 Task: Create a sub task Design and Implement Solution for the task  Develop a new online marketplace for freelance services in the project AgileHarbor , assign it to team member softage.5@softage.net and update the status of the sub task to  At Risk , set the priority of the sub task to Medium
Action: Mouse moved to (70, 476)
Screenshot: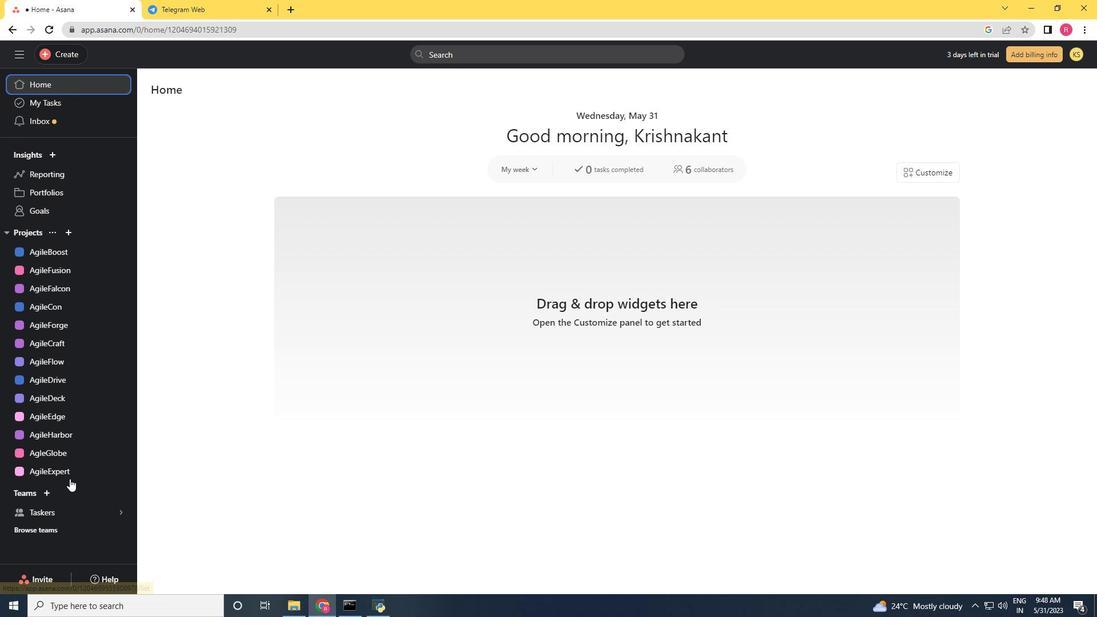
Action: Mouse pressed left at (70, 476)
Screenshot: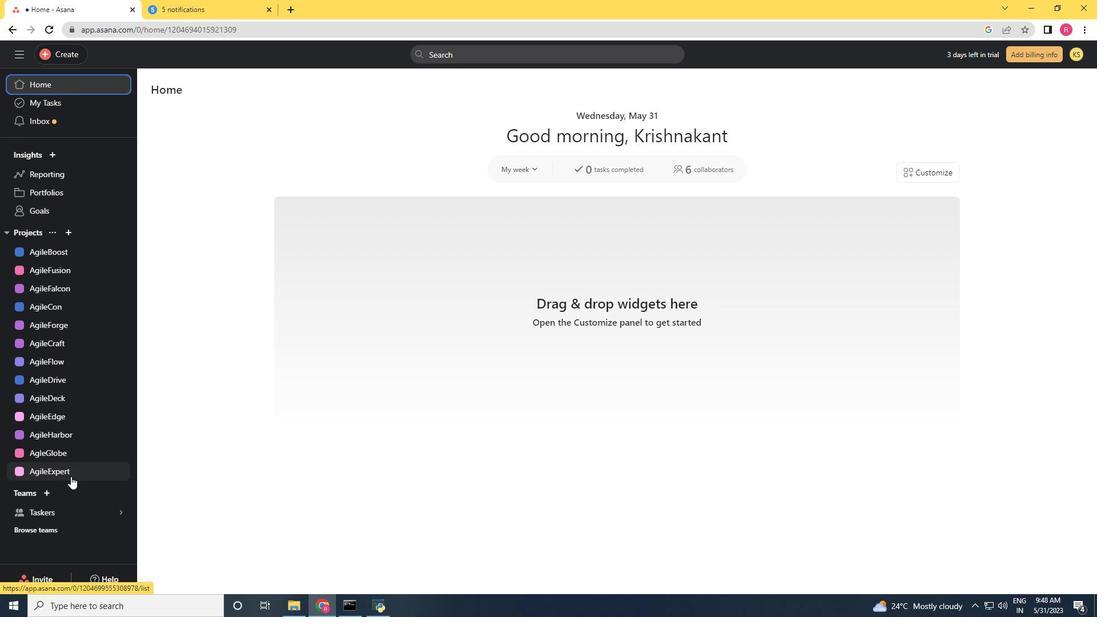 
Action: Mouse moved to (350, 401)
Screenshot: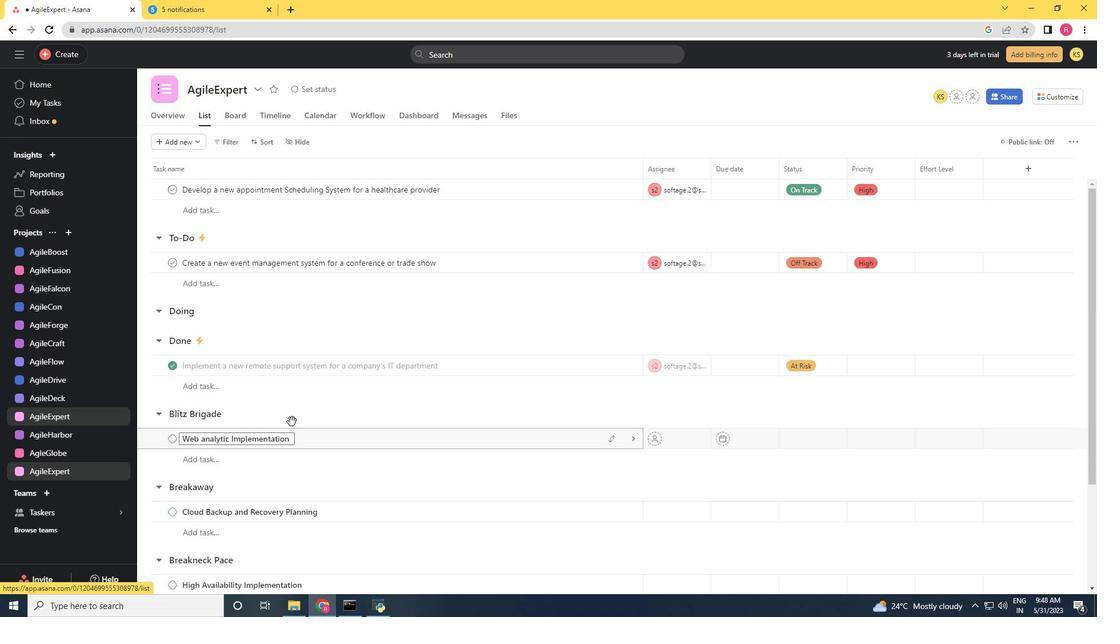 
Action: Mouse scrolled (350, 401) with delta (0, 0)
Screenshot: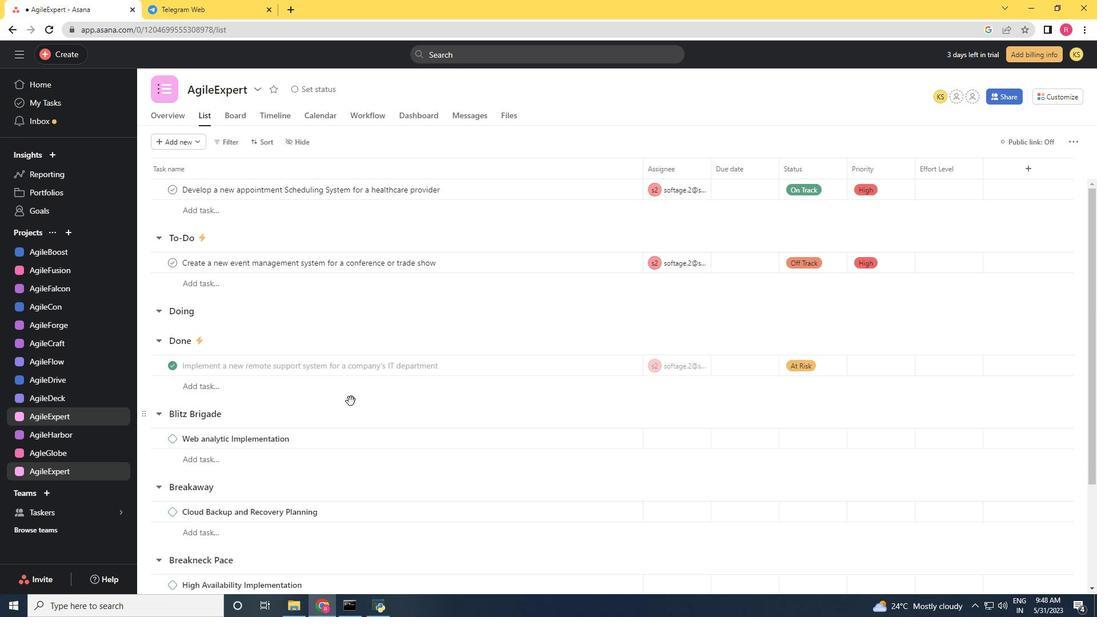 
Action: Mouse moved to (68, 430)
Screenshot: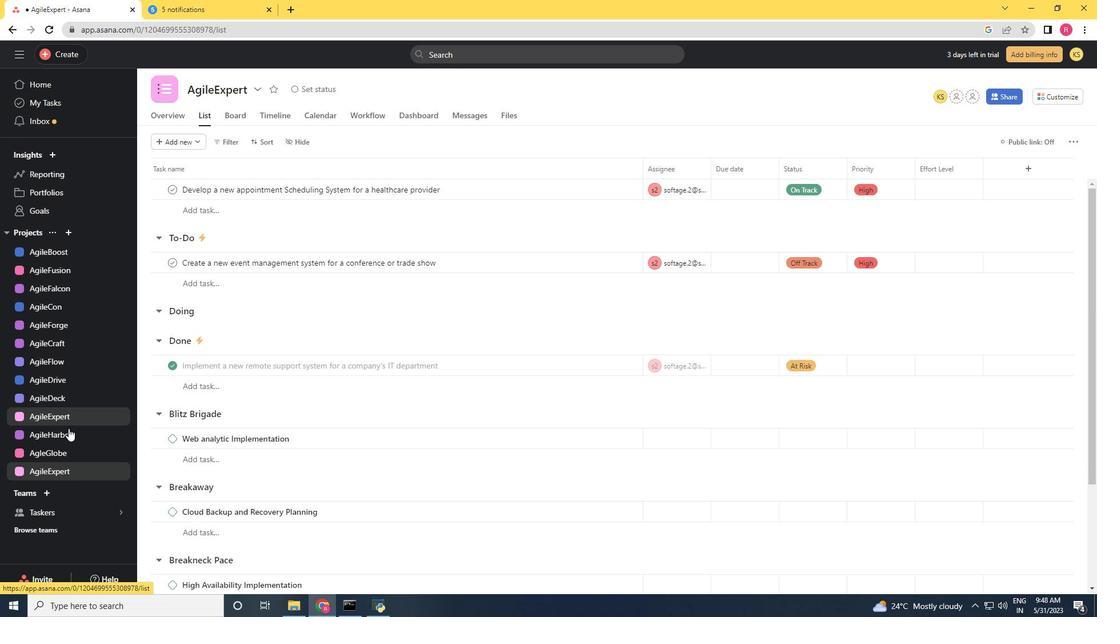
Action: Mouse pressed left at (68, 430)
Screenshot: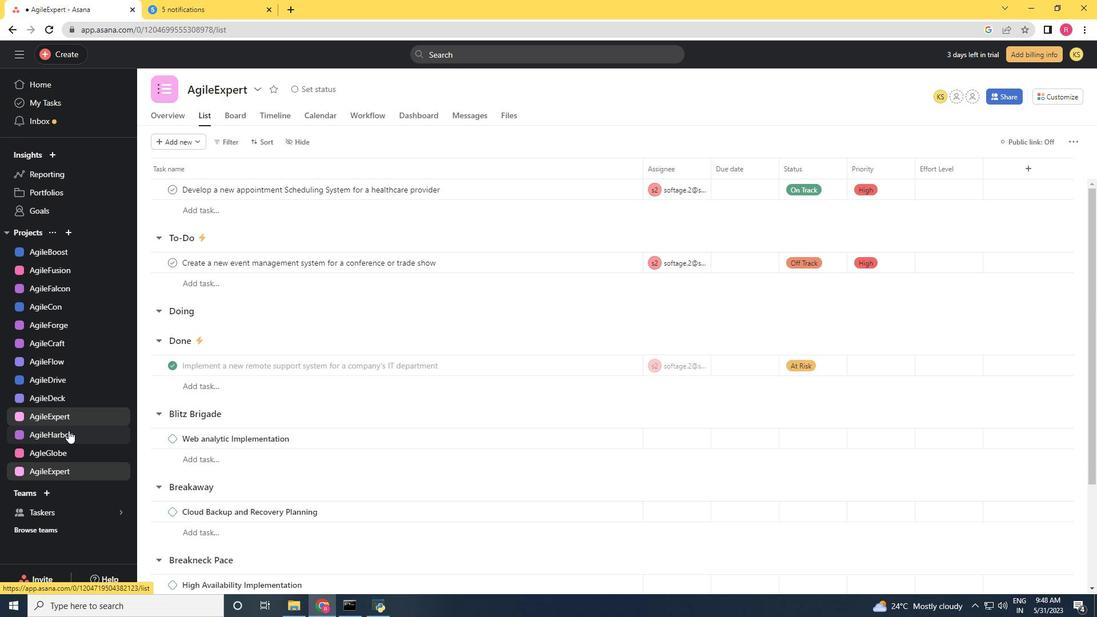 
Action: Mouse moved to (321, 423)
Screenshot: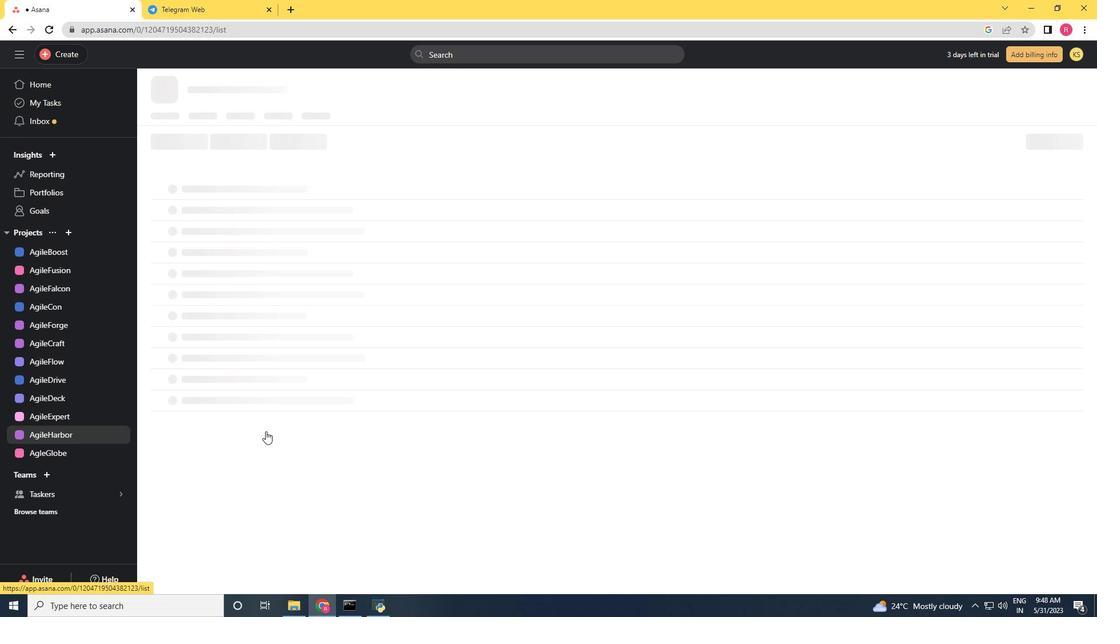 
Action: Mouse scrolled (321, 424) with delta (0, 0)
Screenshot: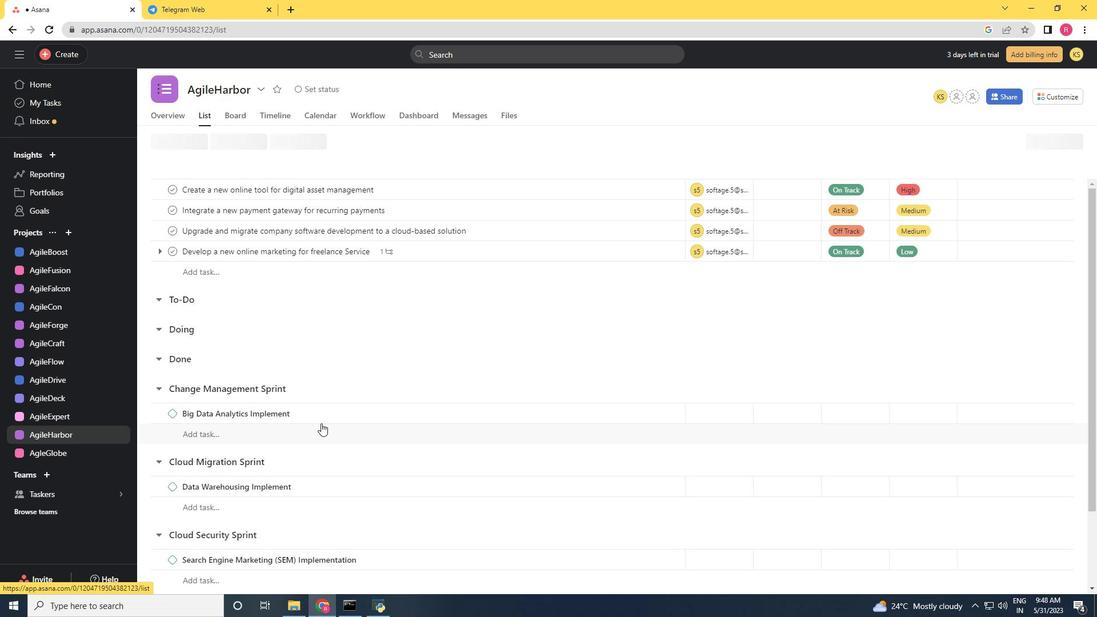 
Action: Mouse scrolled (321, 424) with delta (0, 0)
Screenshot: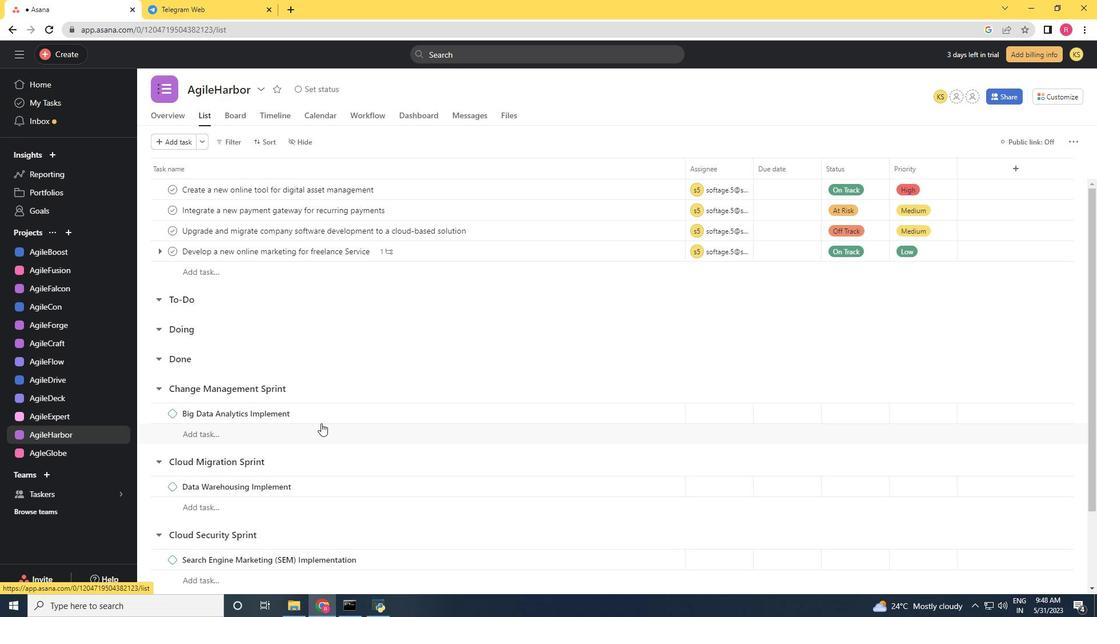 
Action: Mouse scrolled (321, 424) with delta (0, 0)
Screenshot: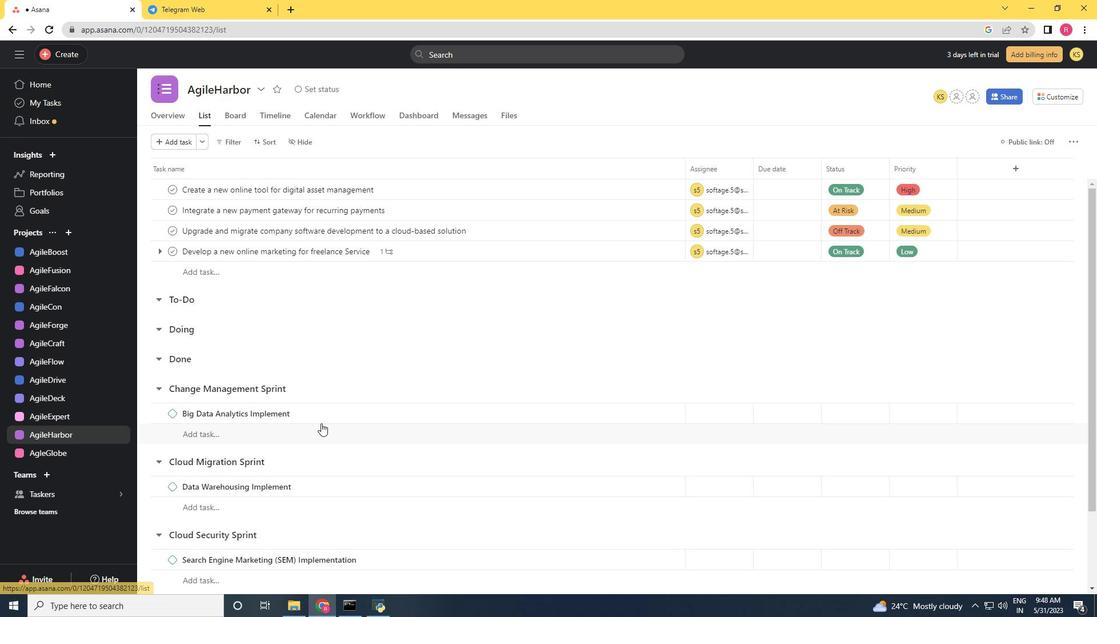 
Action: Mouse scrolled (321, 424) with delta (0, 0)
Screenshot: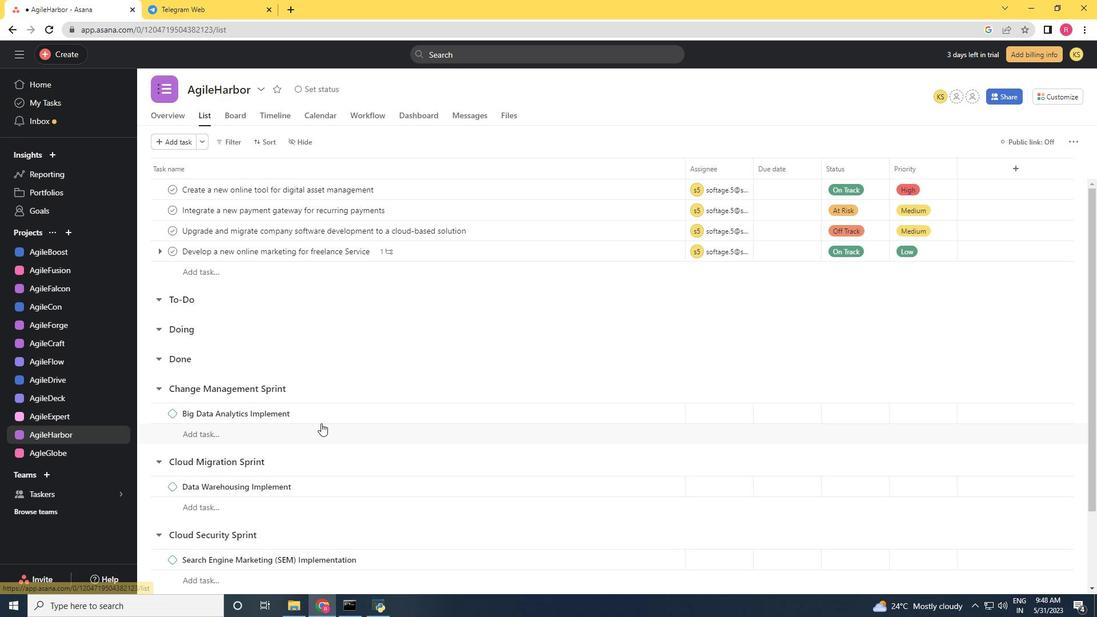 
Action: Mouse moved to (493, 255)
Screenshot: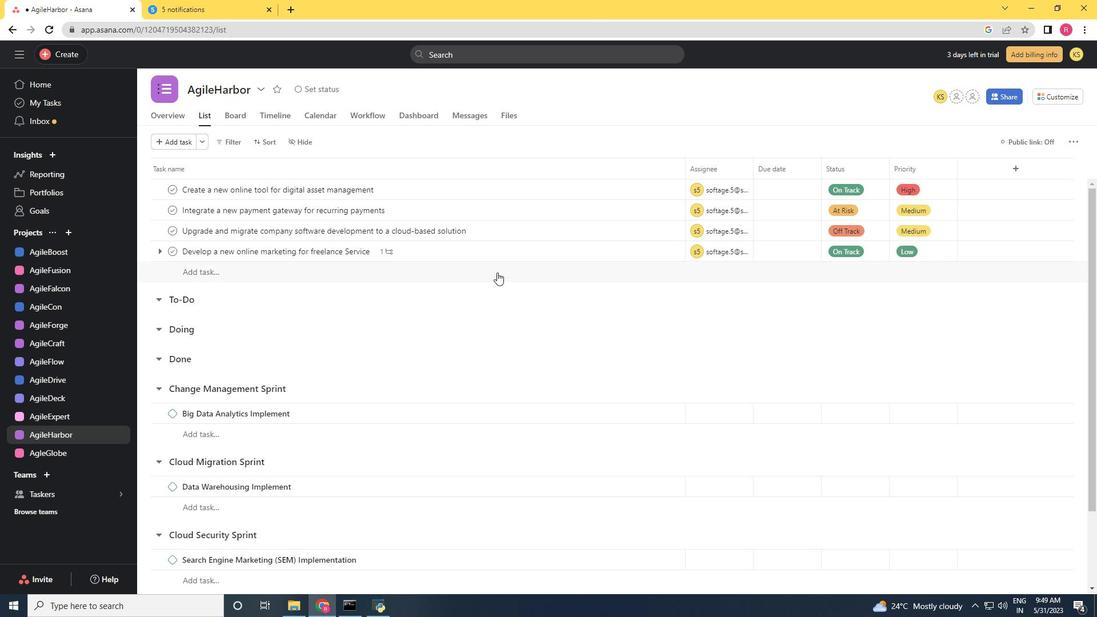 
Action: Mouse pressed left at (493, 255)
Screenshot: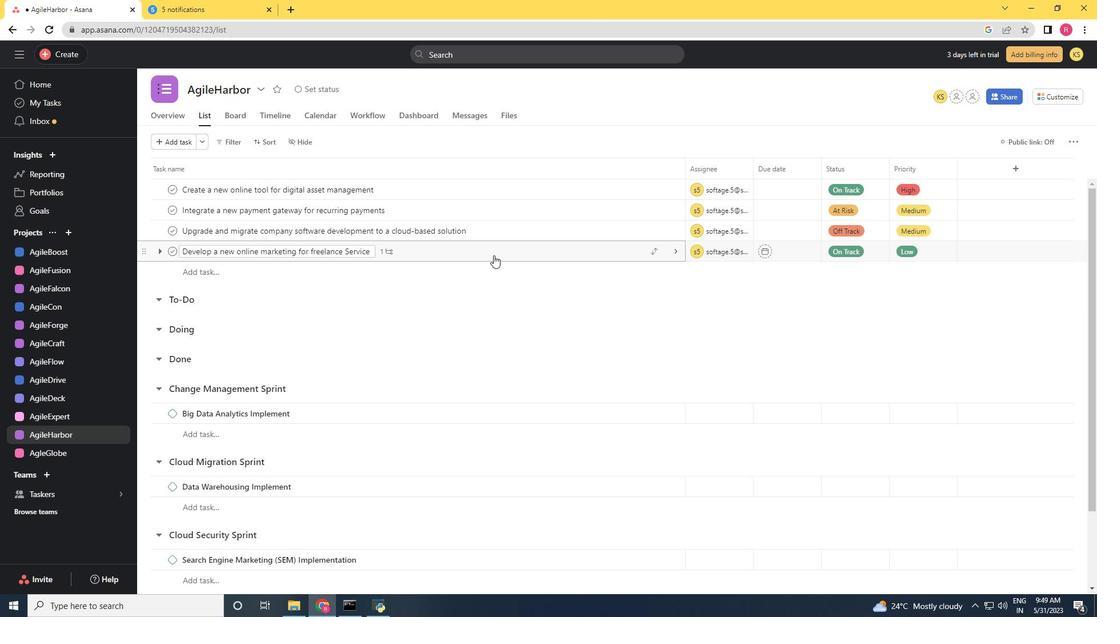 
Action: Mouse moved to (801, 302)
Screenshot: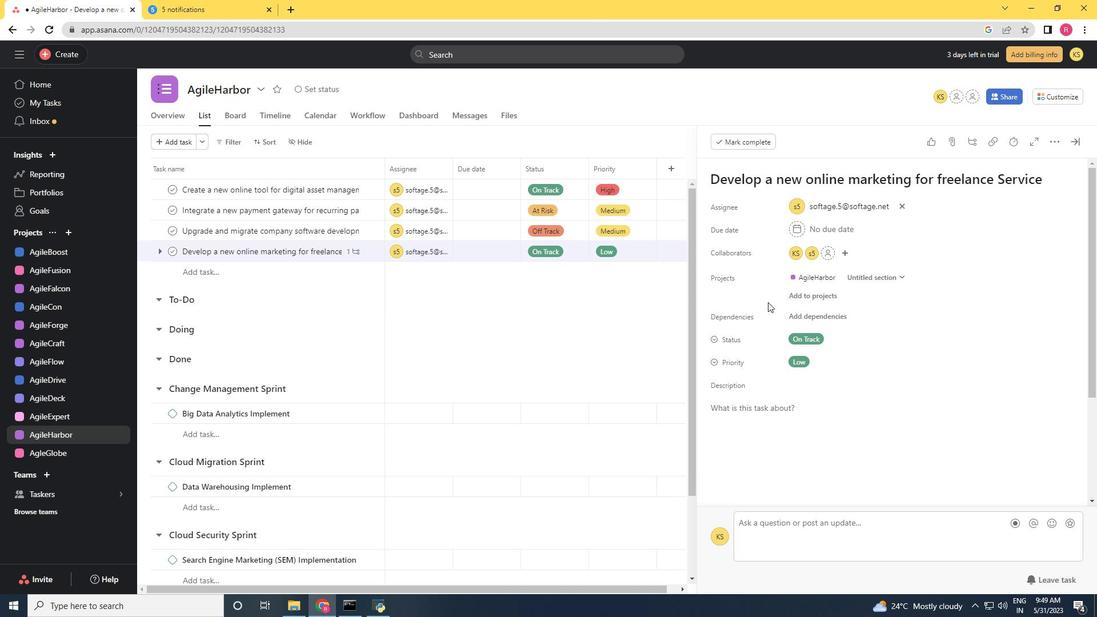 
Action: Mouse scrolled (801, 301) with delta (0, 0)
Screenshot: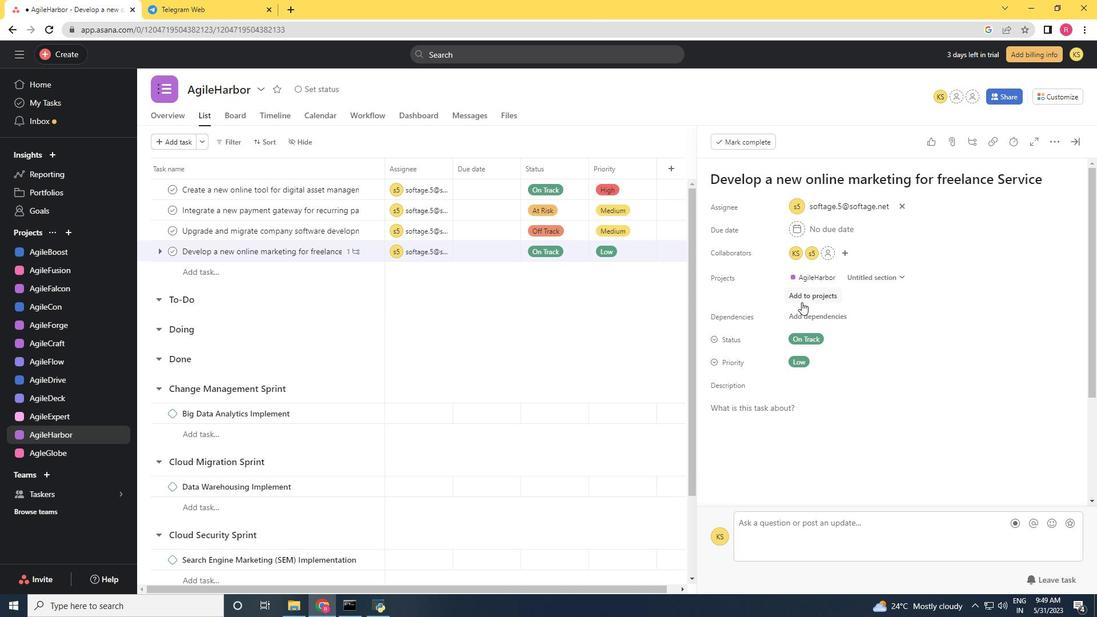 
Action: Mouse scrolled (801, 301) with delta (0, 0)
Screenshot: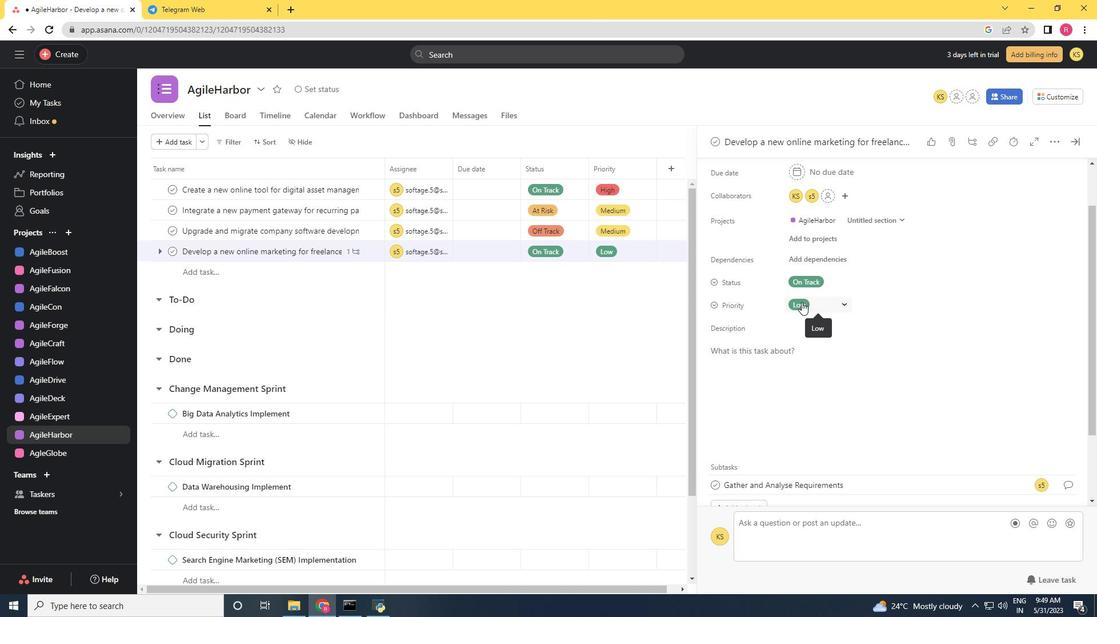 
Action: Mouse scrolled (801, 301) with delta (0, 0)
Screenshot: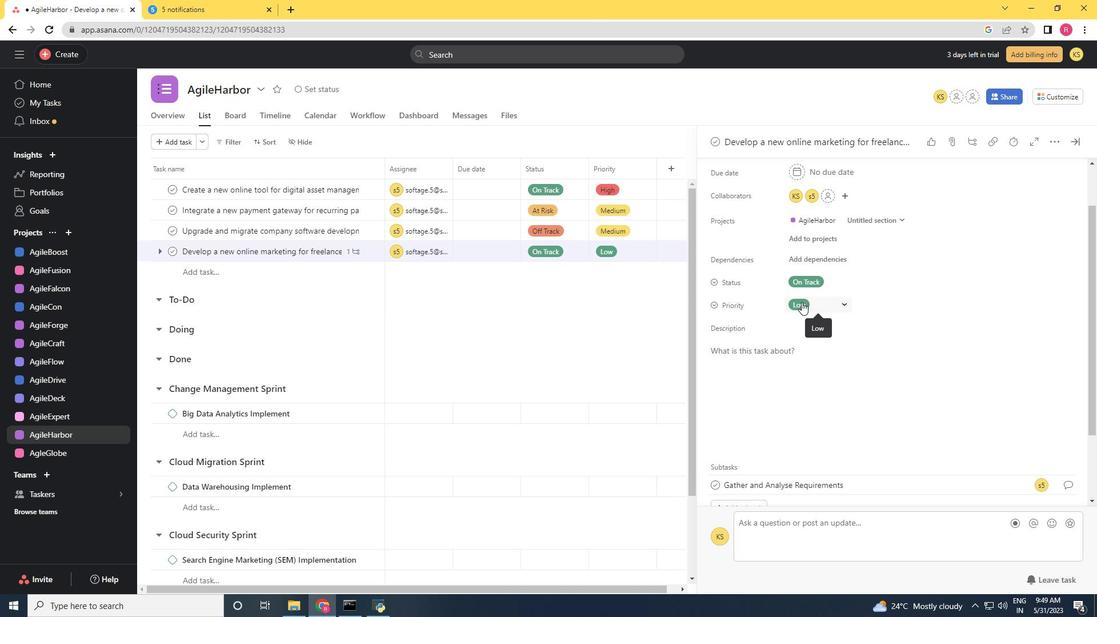 
Action: Mouse scrolled (801, 301) with delta (0, 0)
Screenshot: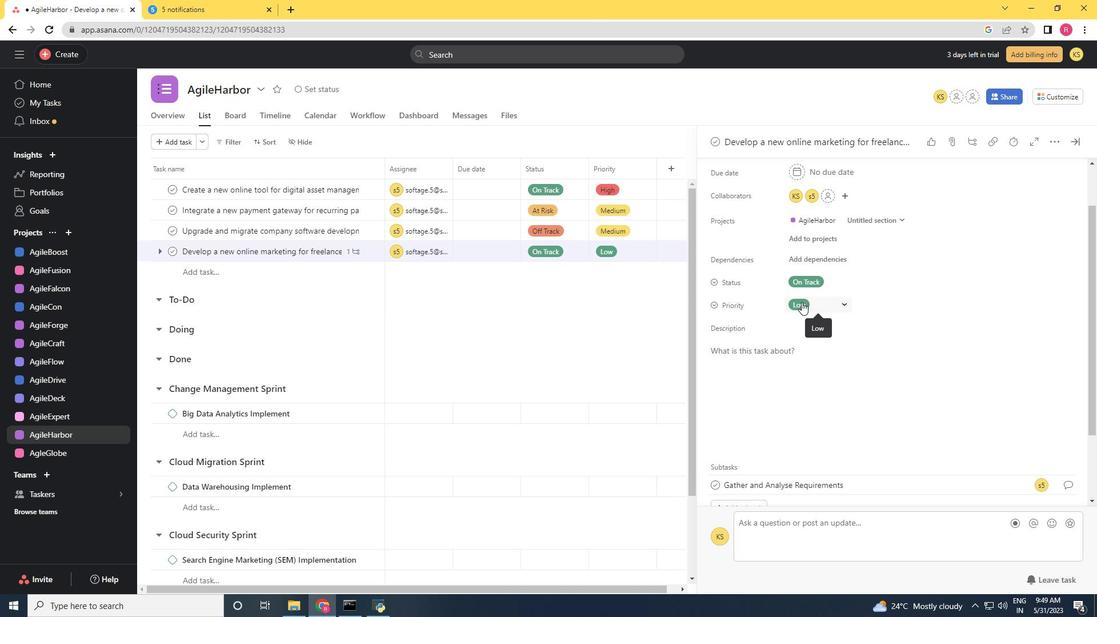 
Action: Mouse scrolled (801, 301) with delta (0, 0)
Screenshot: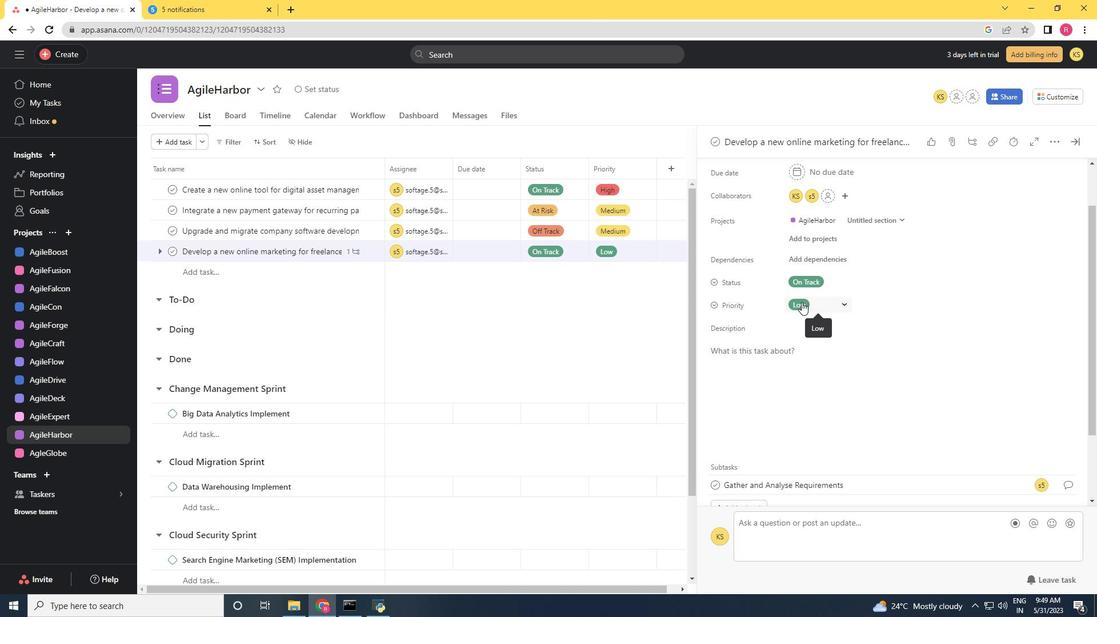 
Action: Mouse moved to (761, 414)
Screenshot: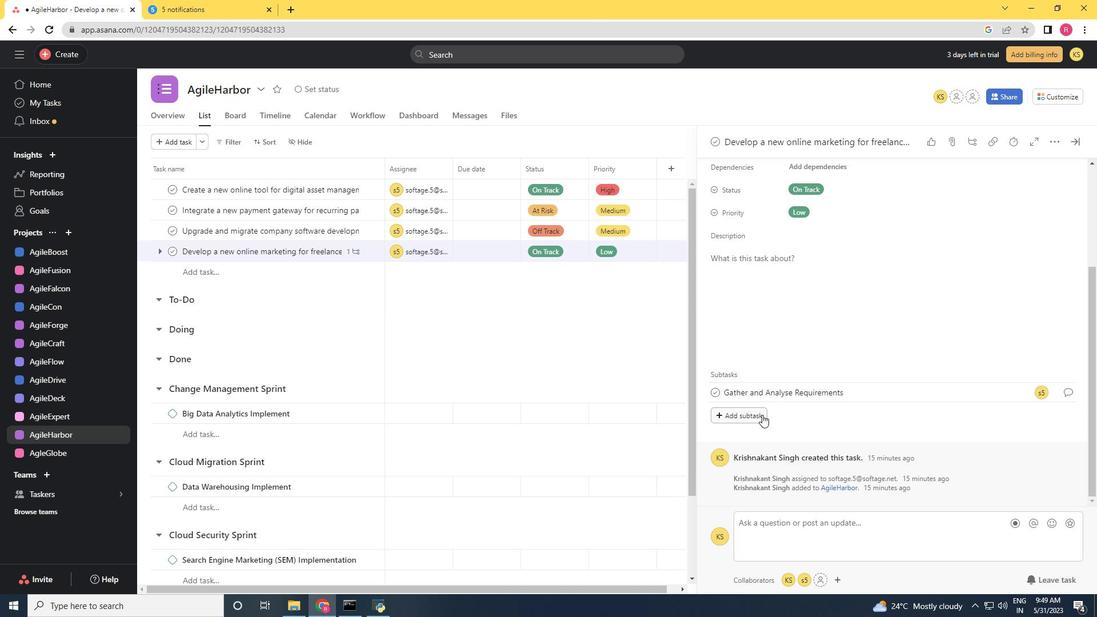 
Action: Mouse pressed left at (761, 414)
Screenshot: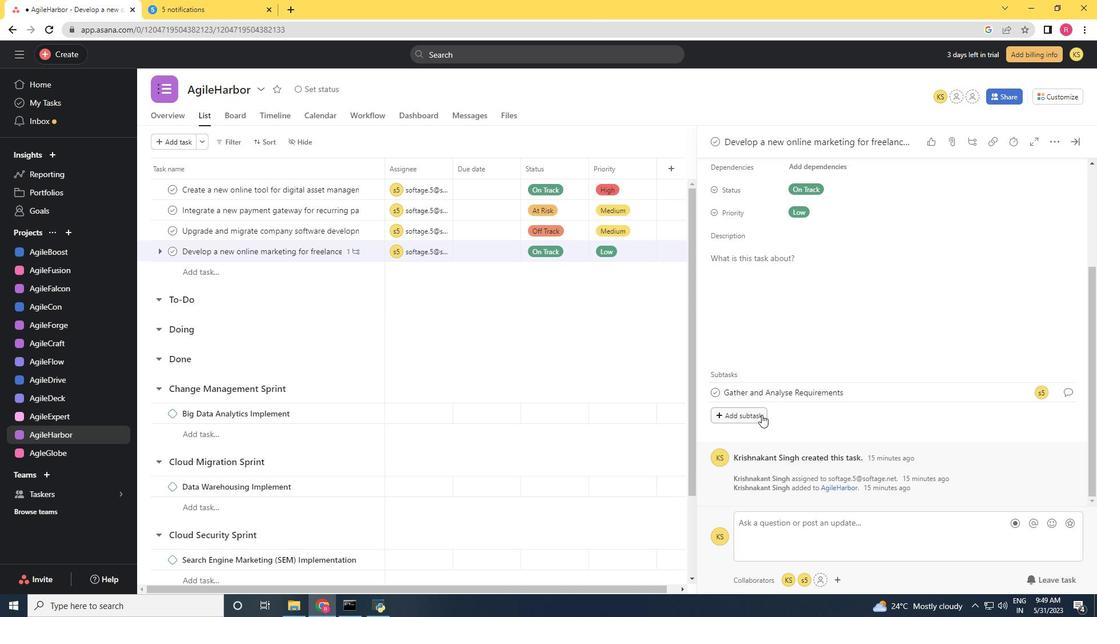
Action: Mouse moved to (760, 414)
Screenshot: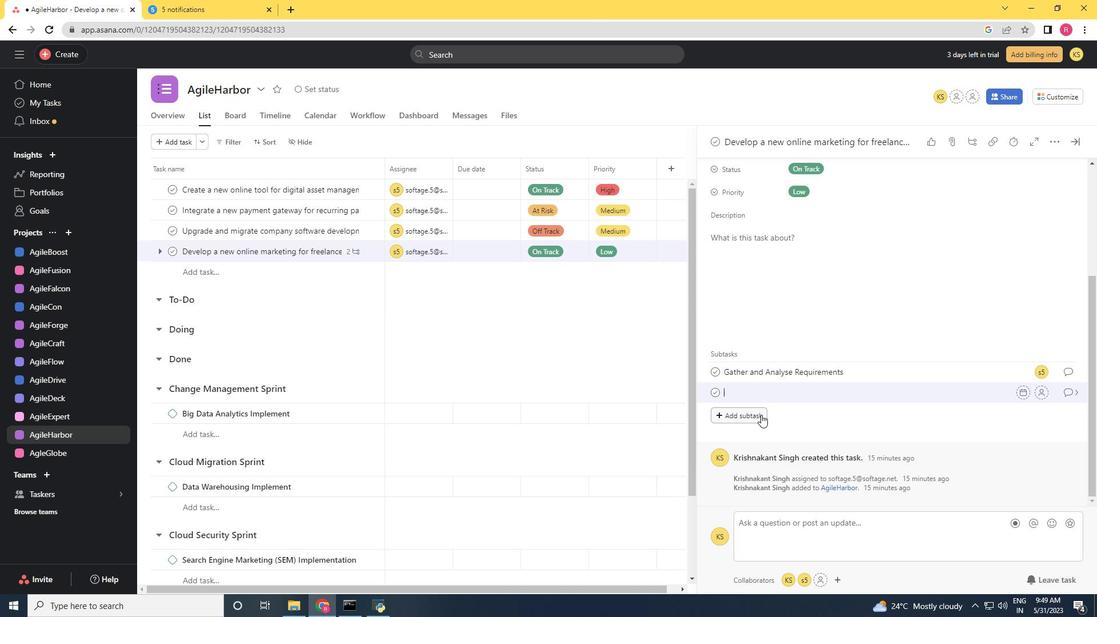 
Action: Key pressed <Key.shift>Design<Key.space><Key.shift><Key.shift><Key.shift><Key.shift>And<Key.space><Key.shift><Key.shift><Key.shift><Key.shift><Key.shift><Key.shift><Key.shift><Key.shift><Key.shift><Key.shift><Key.shift><Key.shift><Key.shift><Key.shift><Key.shift><Key.shift><Key.shift><Key.shift><Key.shift><Key.shift>Implement<Key.space><Key.shift>Solution
Screenshot: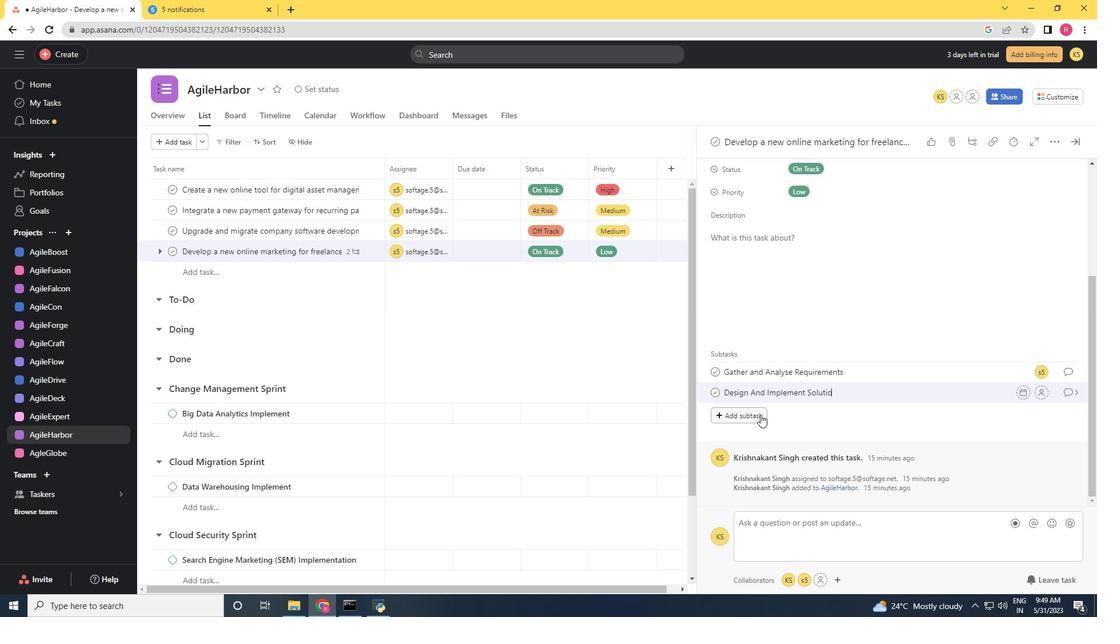 
Action: Mouse moved to (1041, 389)
Screenshot: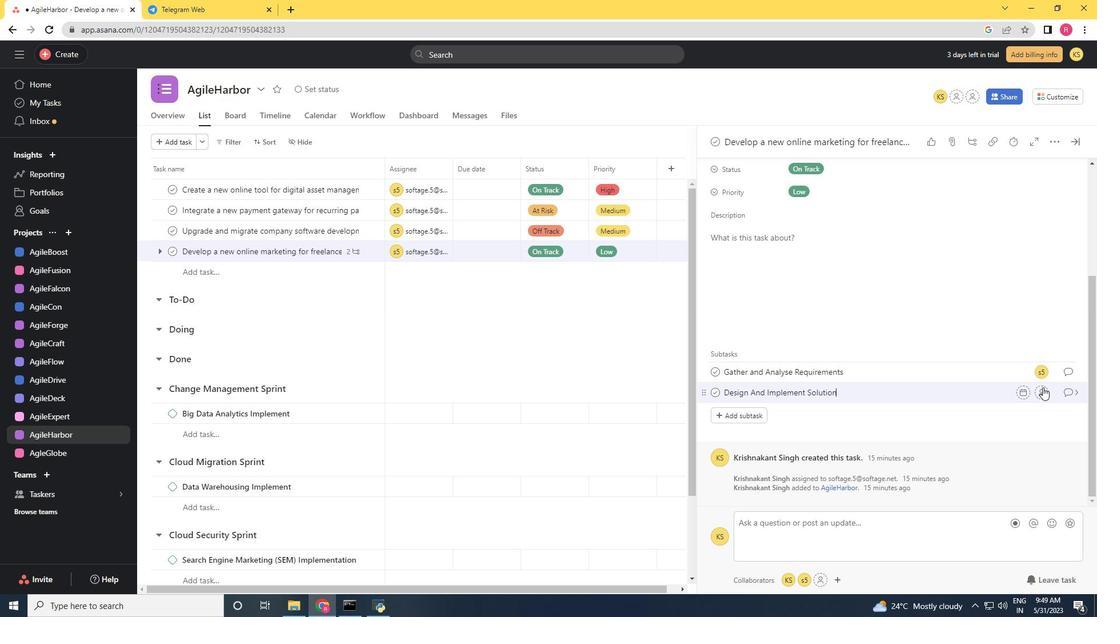 
Action: Mouse pressed left at (1041, 389)
Screenshot: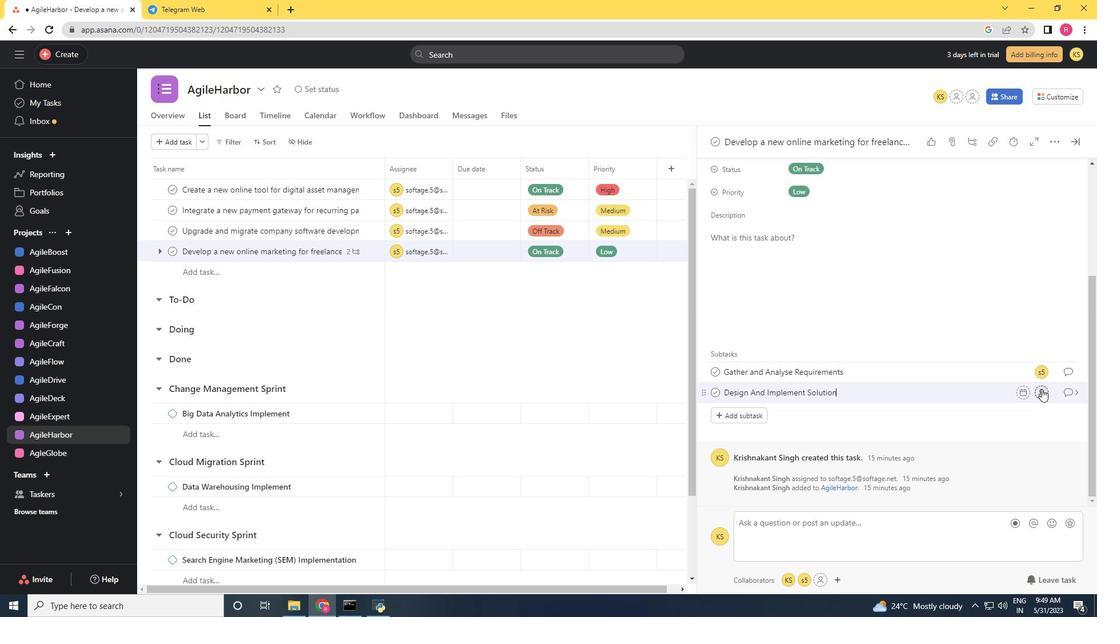 
Action: Key pressed softage.5<Key.shift>@softage.net
Screenshot: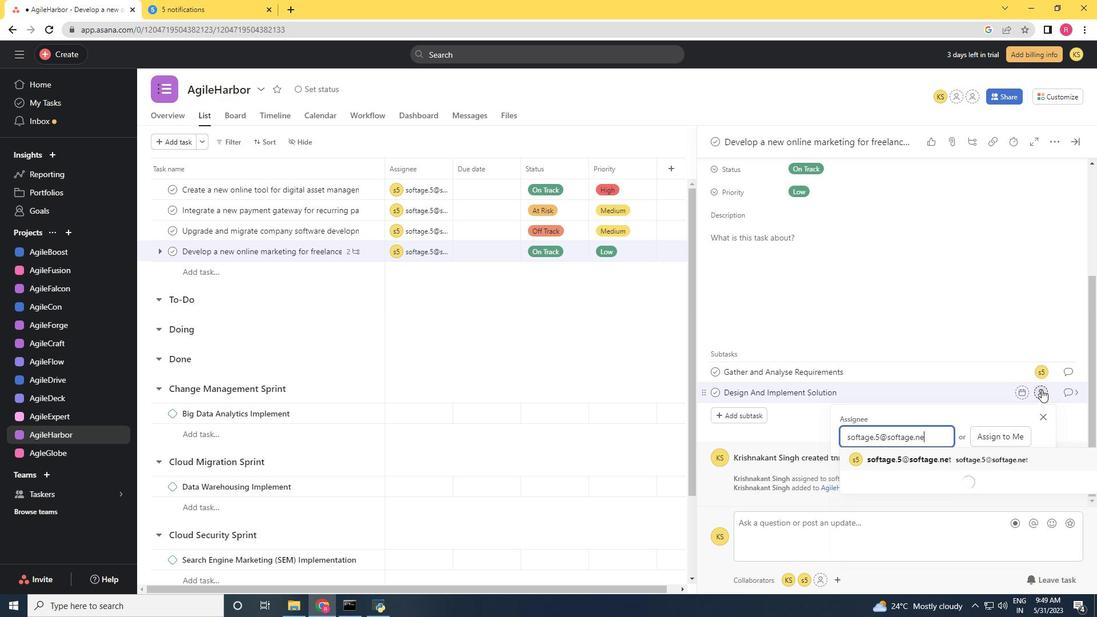 
Action: Mouse moved to (996, 456)
Screenshot: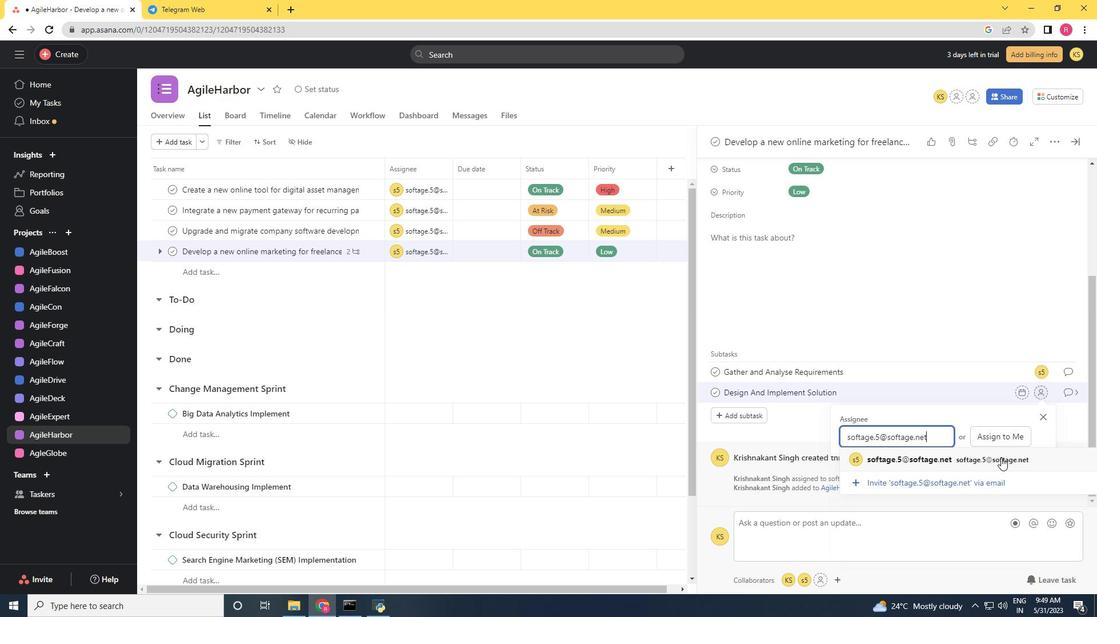 
Action: Mouse pressed left at (996, 456)
Screenshot: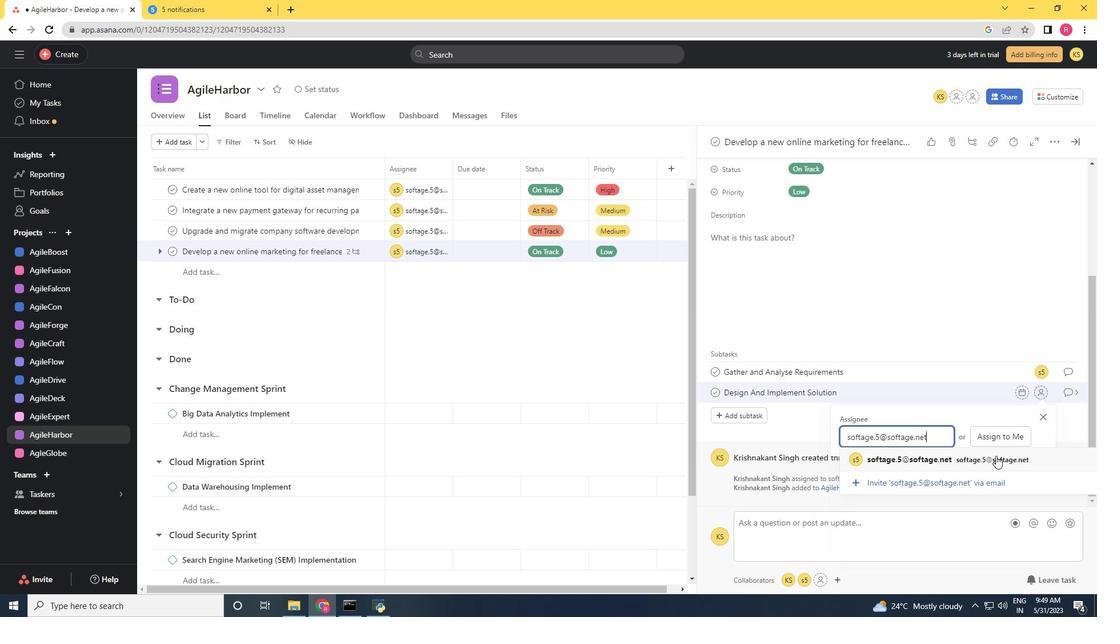 
Action: Mouse moved to (1073, 394)
Screenshot: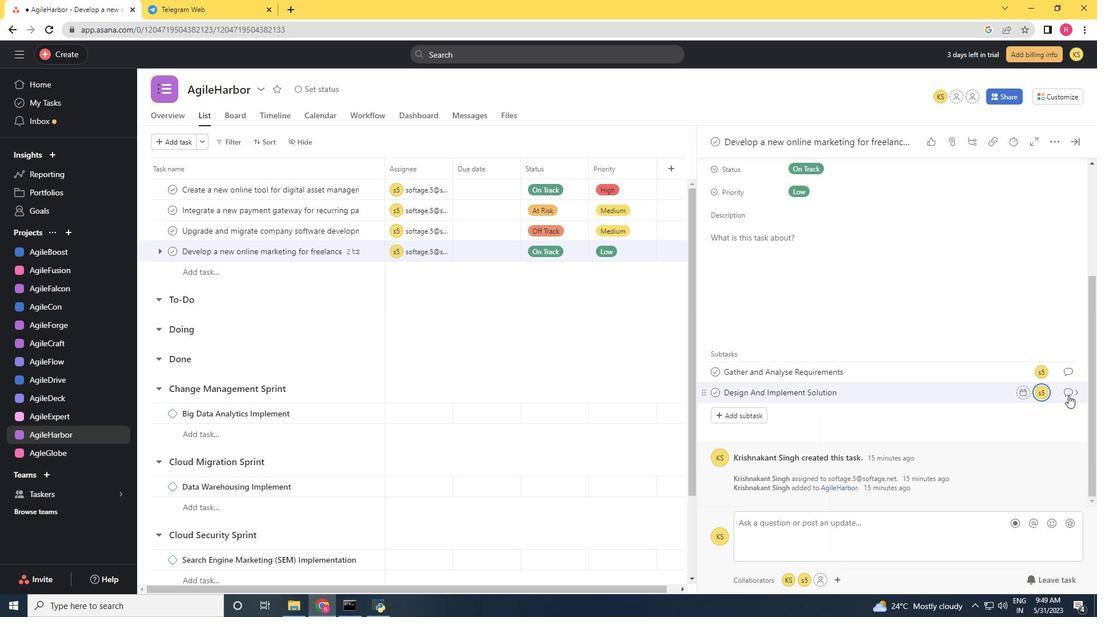 
Action: Mouse pressed left at (1073, 394)
Screenshot: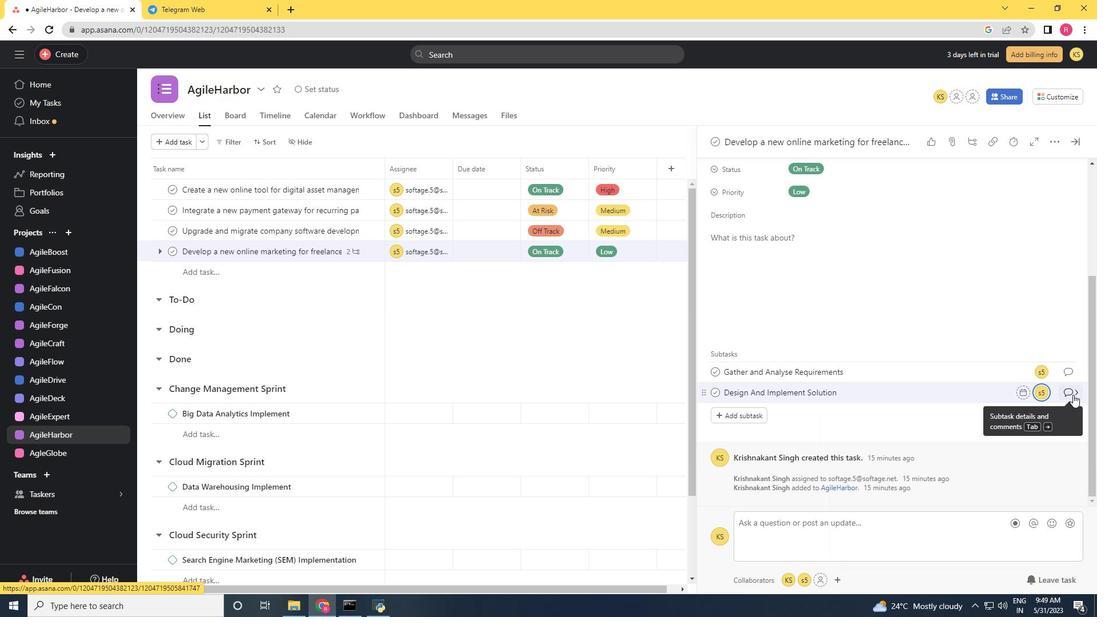 
Action: Mouse moved to (746, 328)
Screenshot: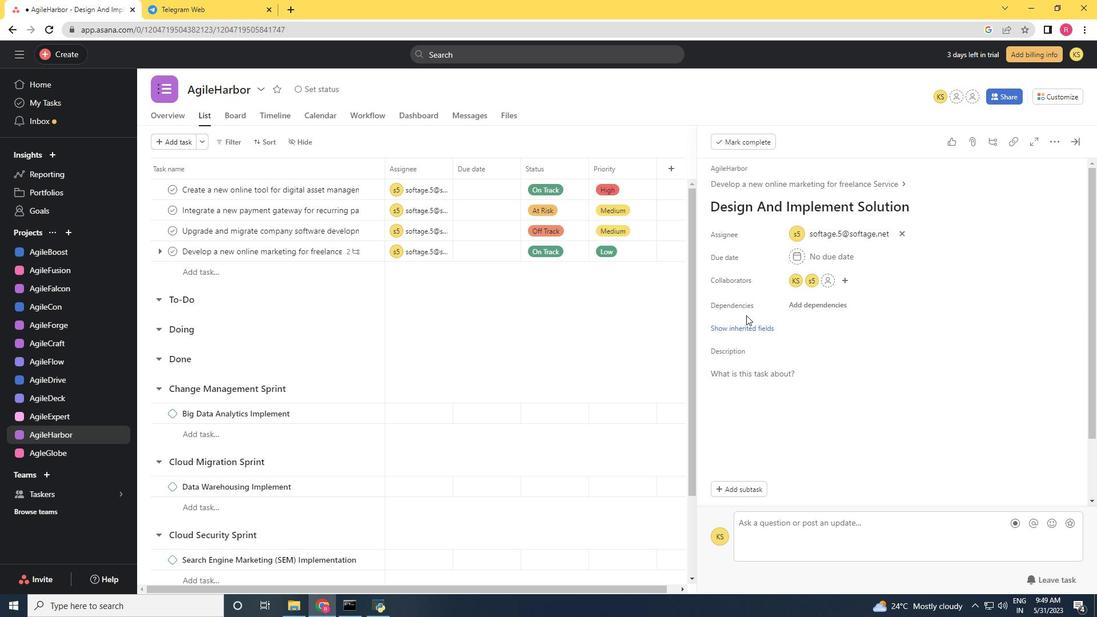 
Action: Mouse pressed left at (746, 328)
Screenshot: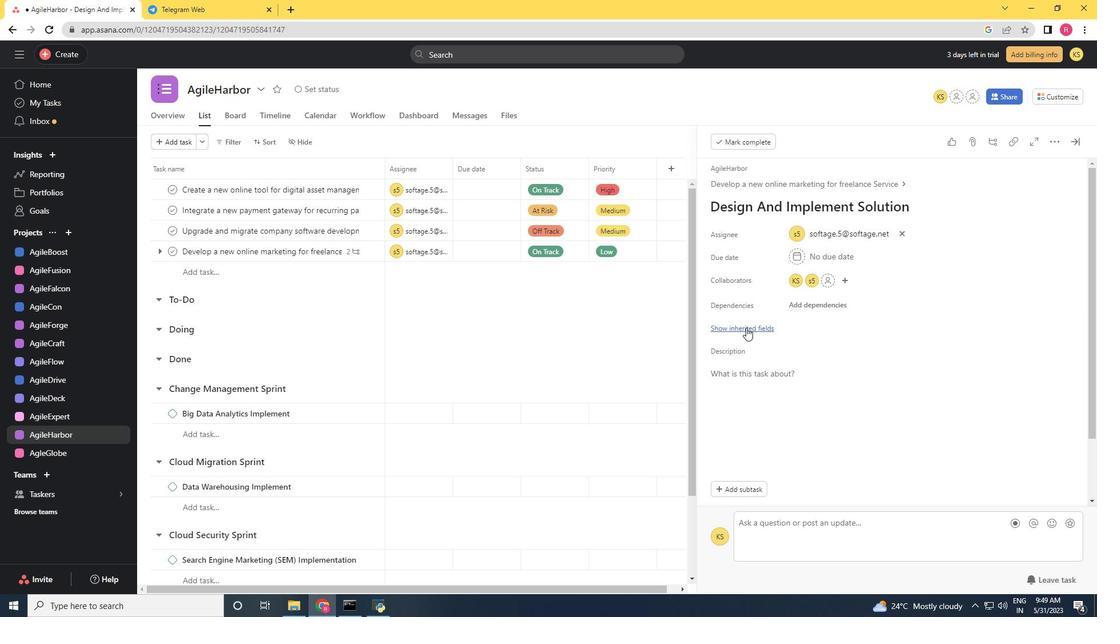 
Action: Mouse moved to (792, 353)
Screenshot: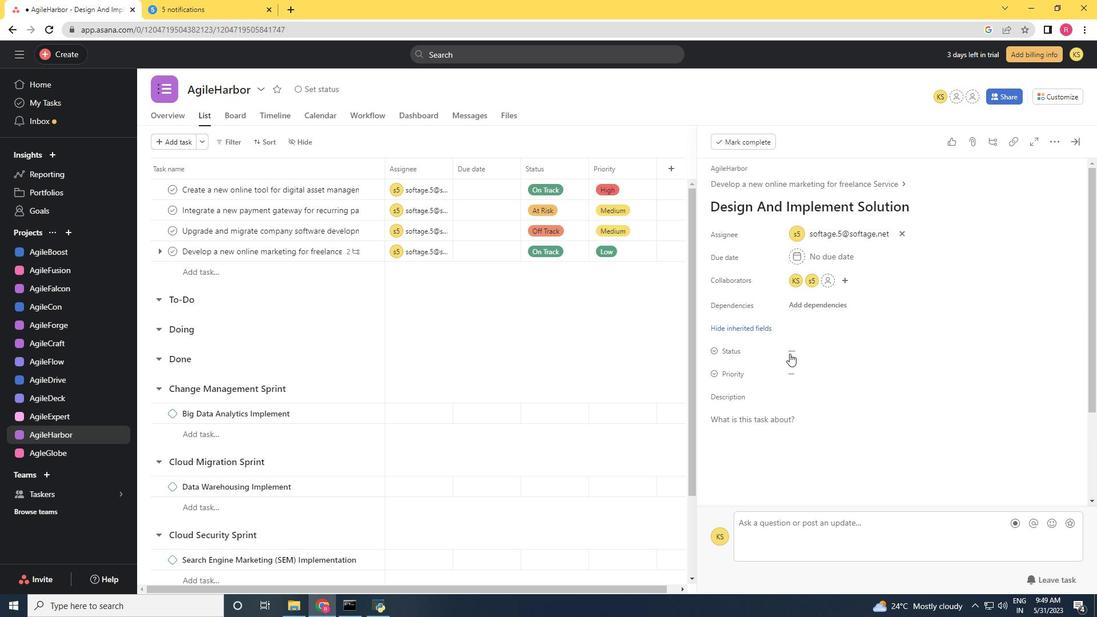 
Action: Mouse pressed left at (792, 353)
Screenshot: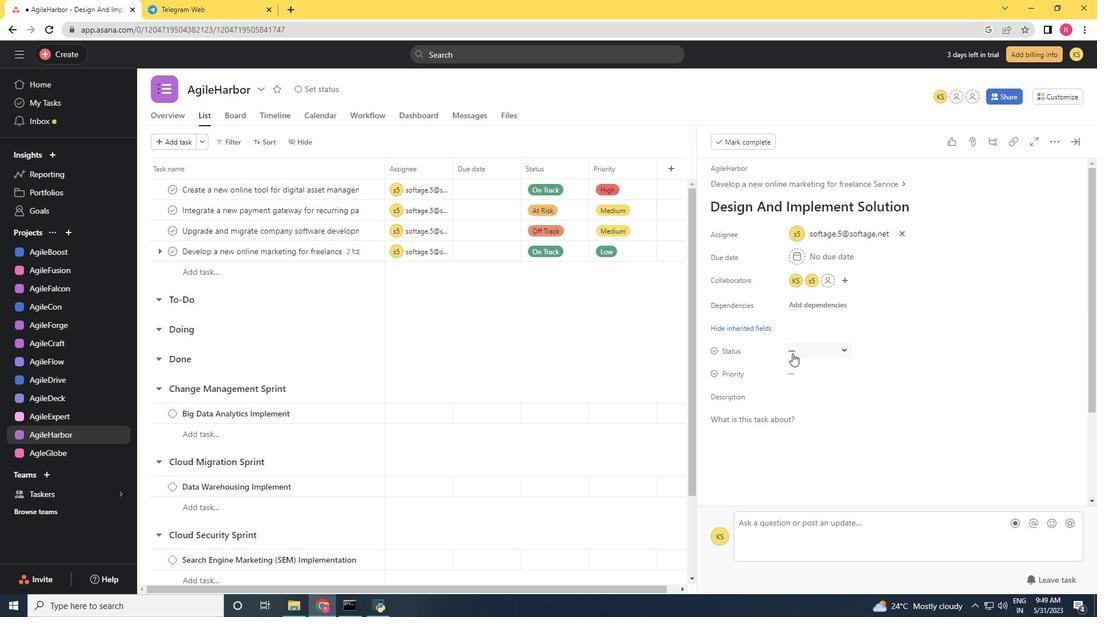 
Action: Mouse moved to (832, 427)
Screenshot: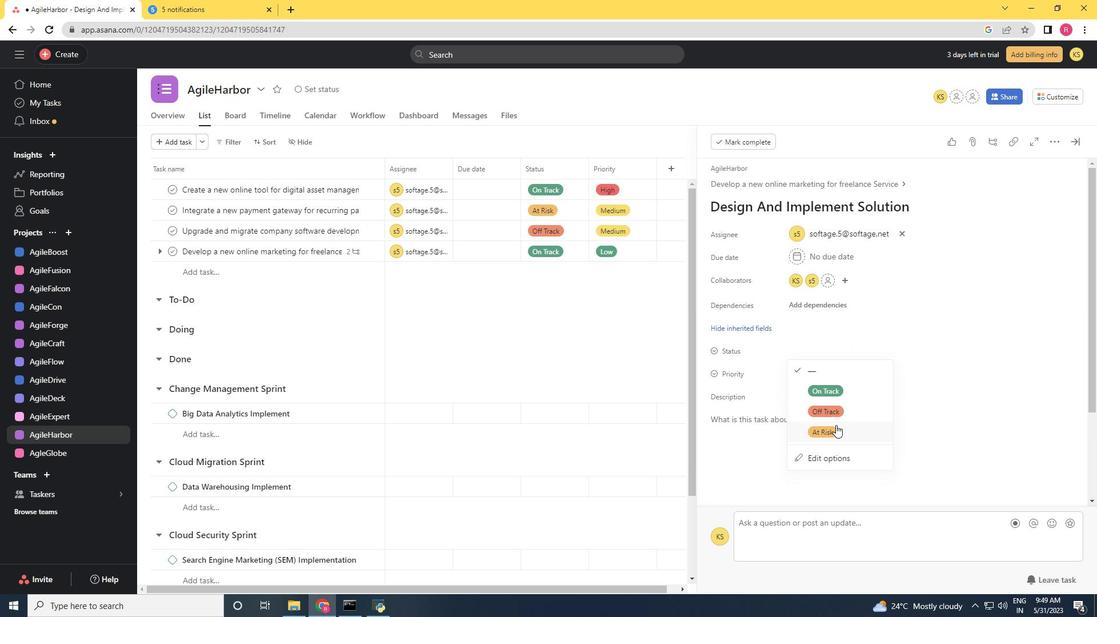 
Action: Mouse pressed left at (832, 427)
Screenshot: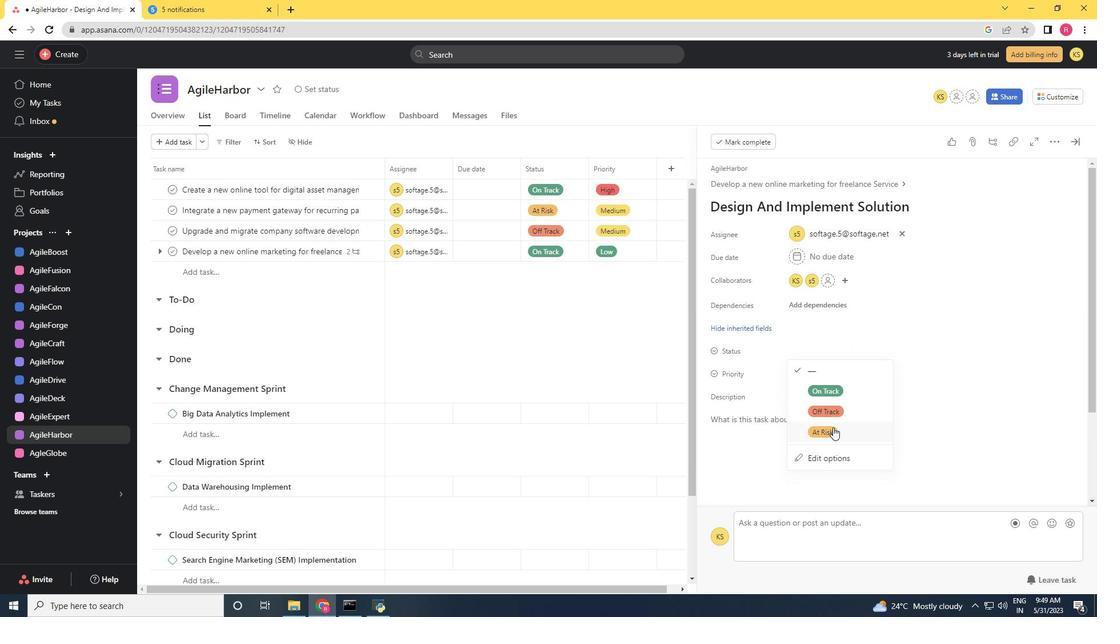 
Action: Mouse moved to (800, 373)
Screenshot: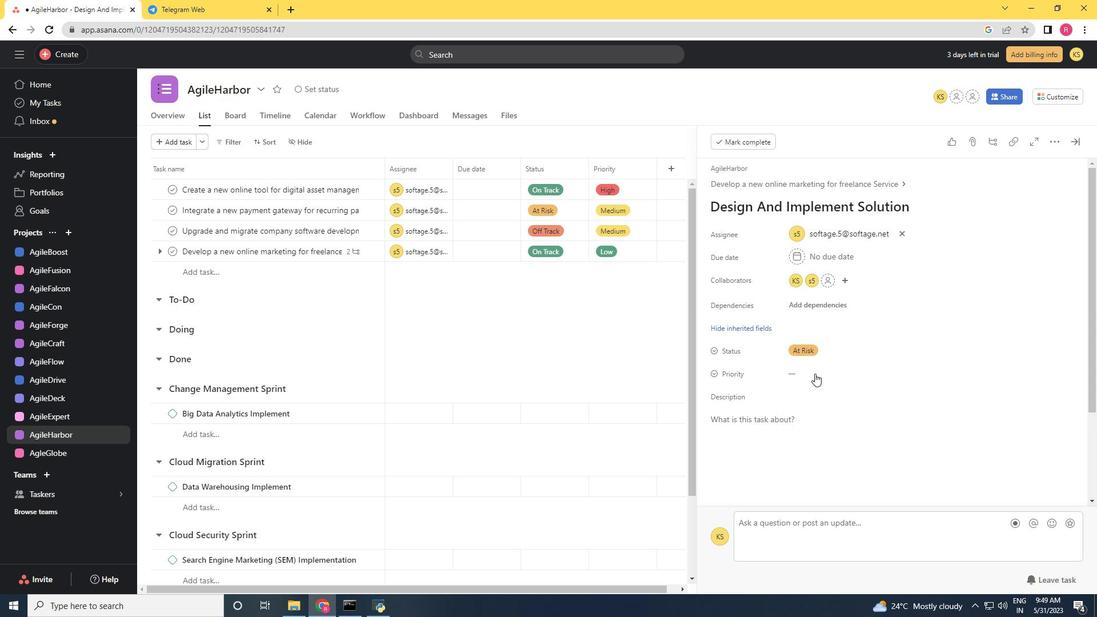 
Action: Mouse pressed left at (800, 373)
Screenshot: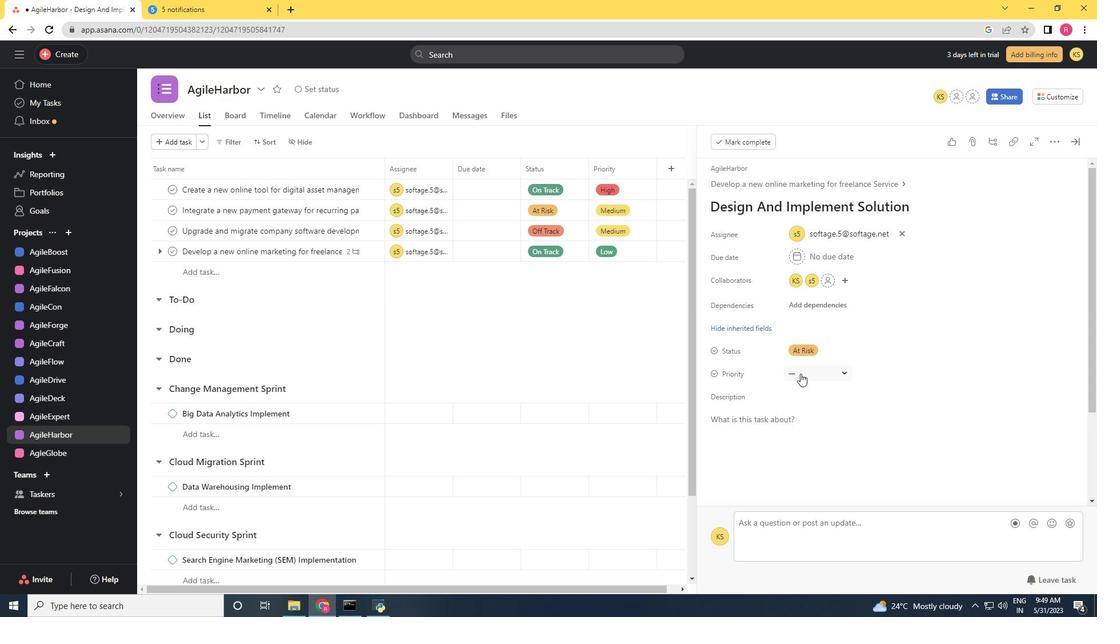 
Action: Mouse moved to (828, 442)
Screenshot: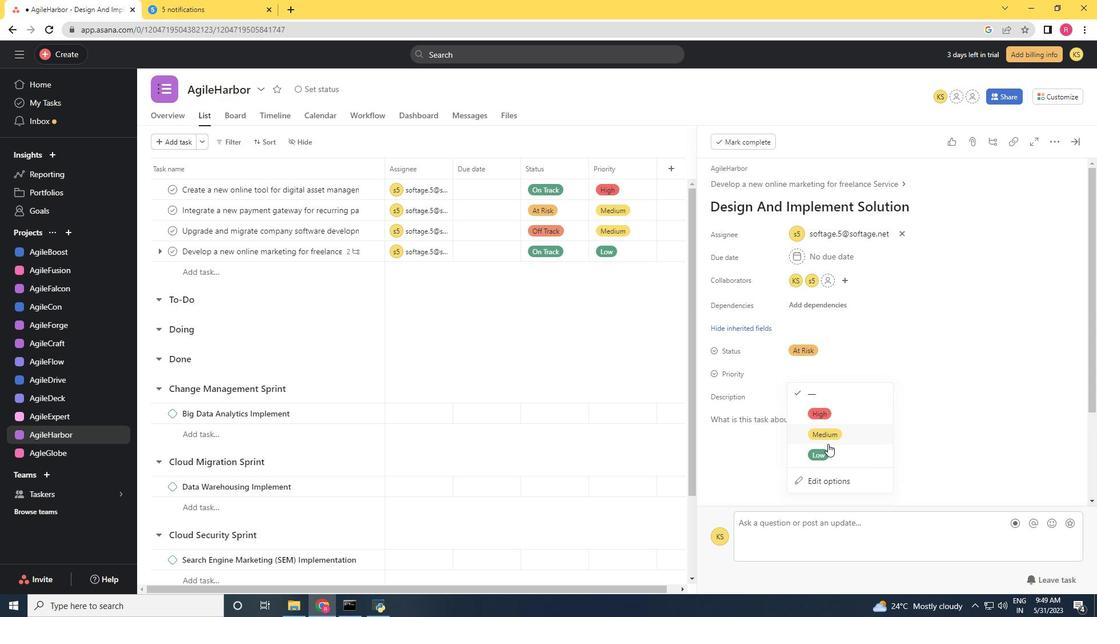 
Action: Mouse pressed left at (828, 442)
Screenshot: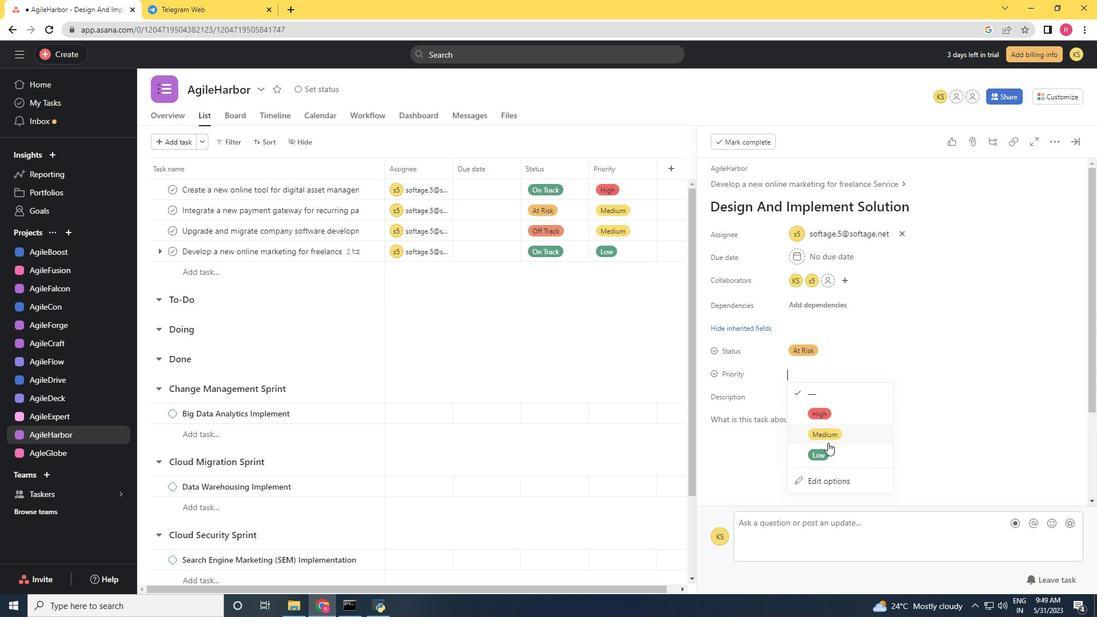 
